 Task: Add a condition where "Hours untill due date Is Twenty" in recently solved tickets
Action: Mouse moved to (113, 438)
Screenshot: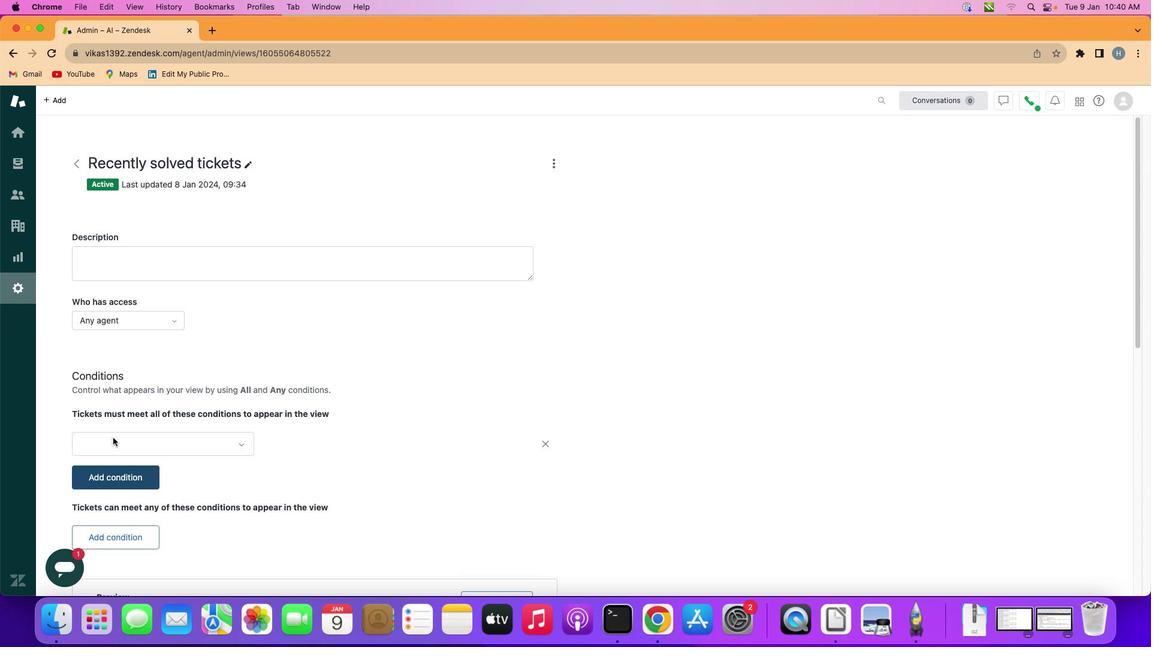 
Action: Mouse pressed left at (113, 438)
Screenshot: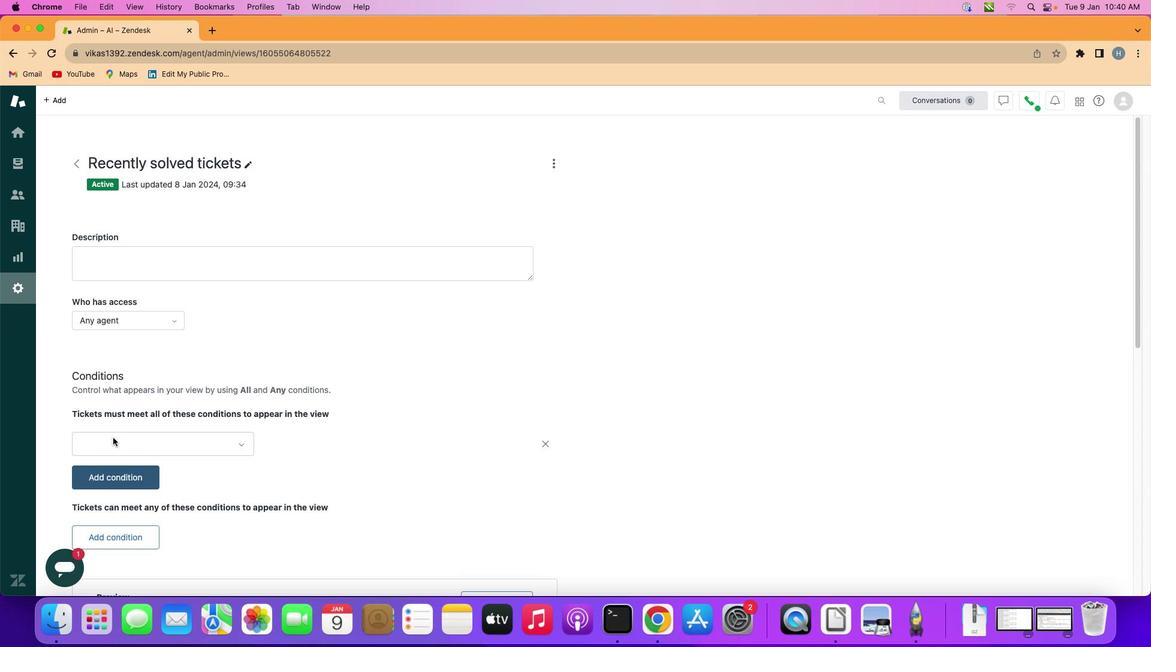 
Action: Mouse moved to (158, 442)
Screenshot: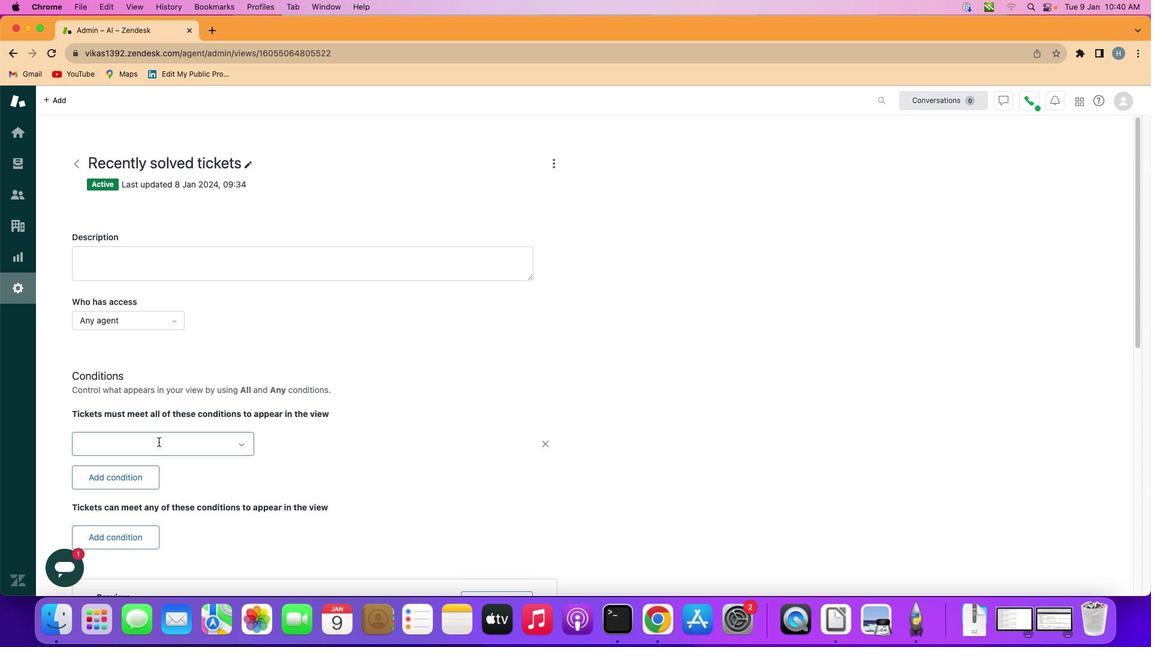 
Action: Mouse pressed left at (158, 442)
Screenshot: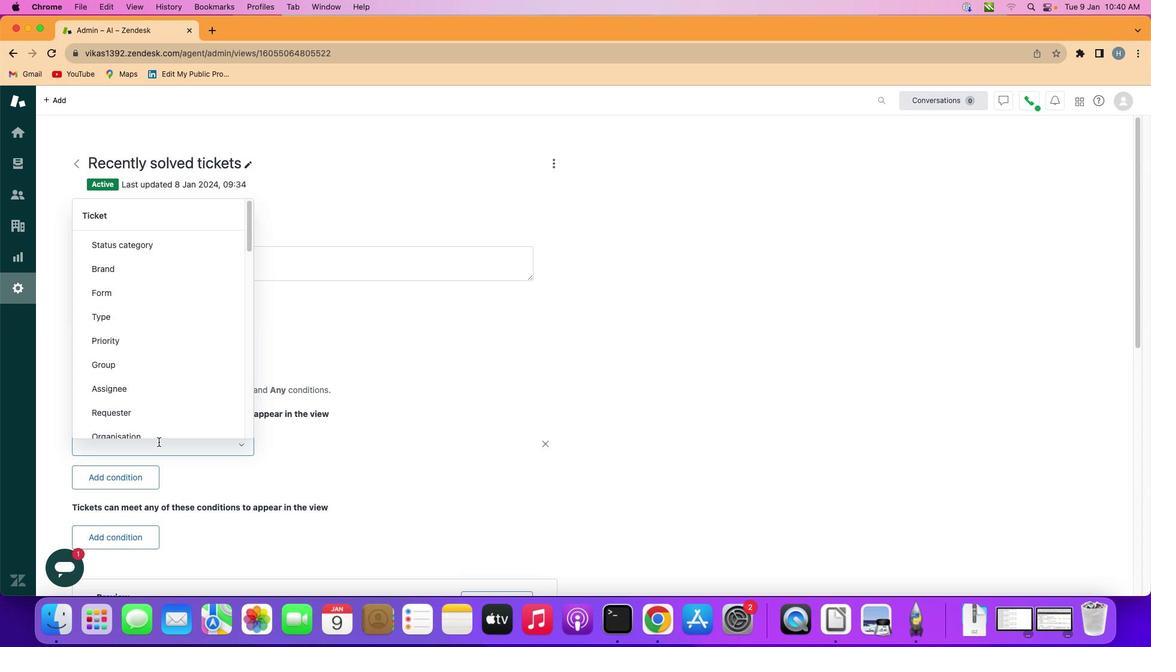 
Action: Mouse moved to (171, 332)
Screenshot: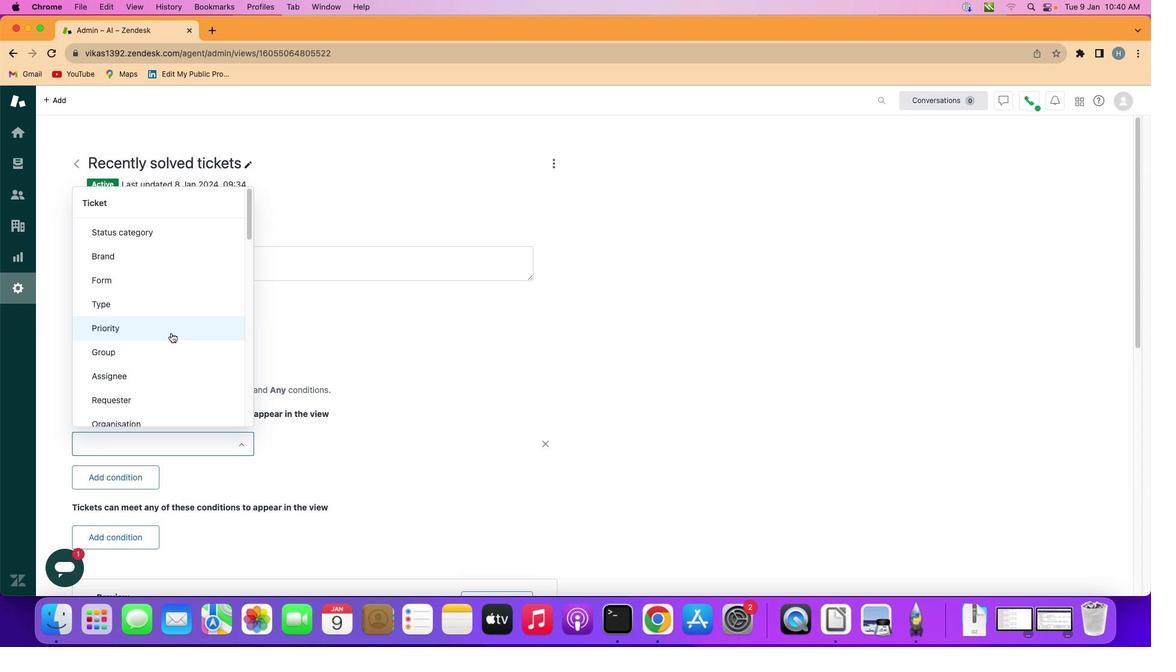 
Action: Mouse scrolled (171, 332) with delta (0, 0)
Screenshot: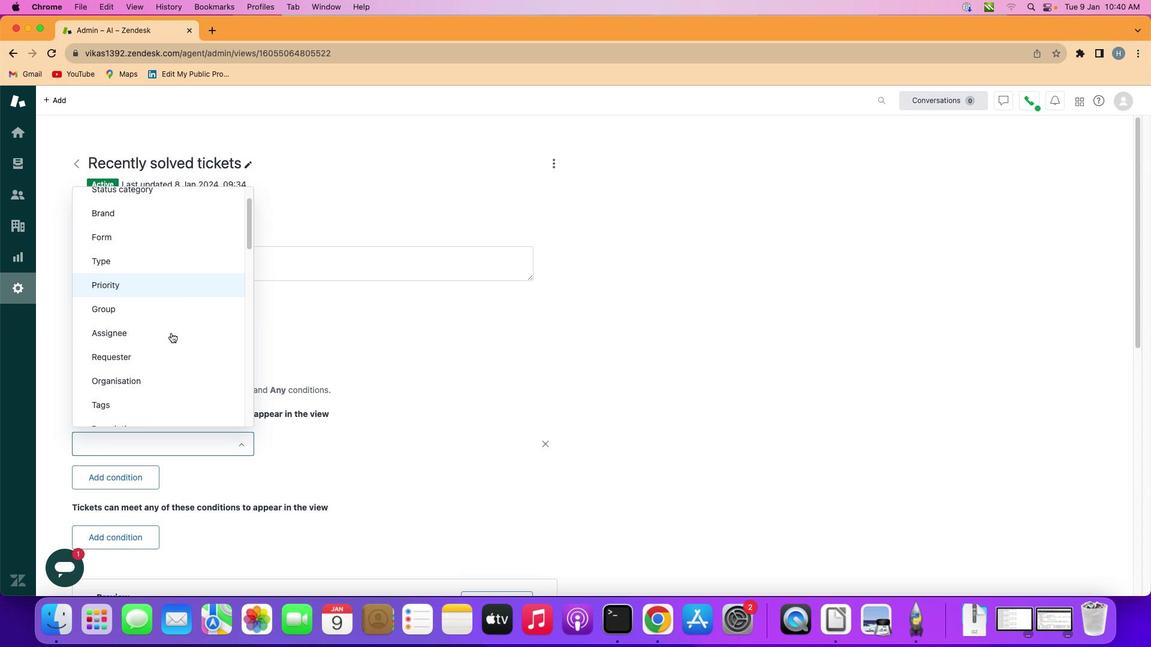 
Action: Mouse scrolled (171, 332) with delta (0, 0)
Screenshot: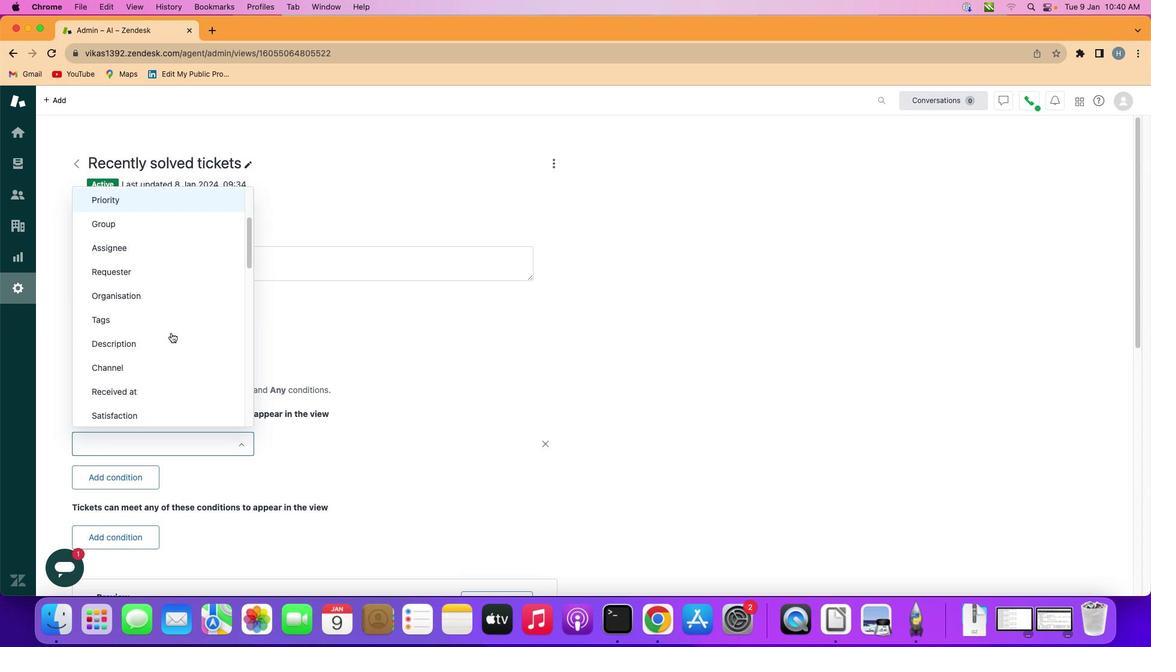 
Action: Mouse scrolled (171, 332) with delta (0, -1)
Screenshot: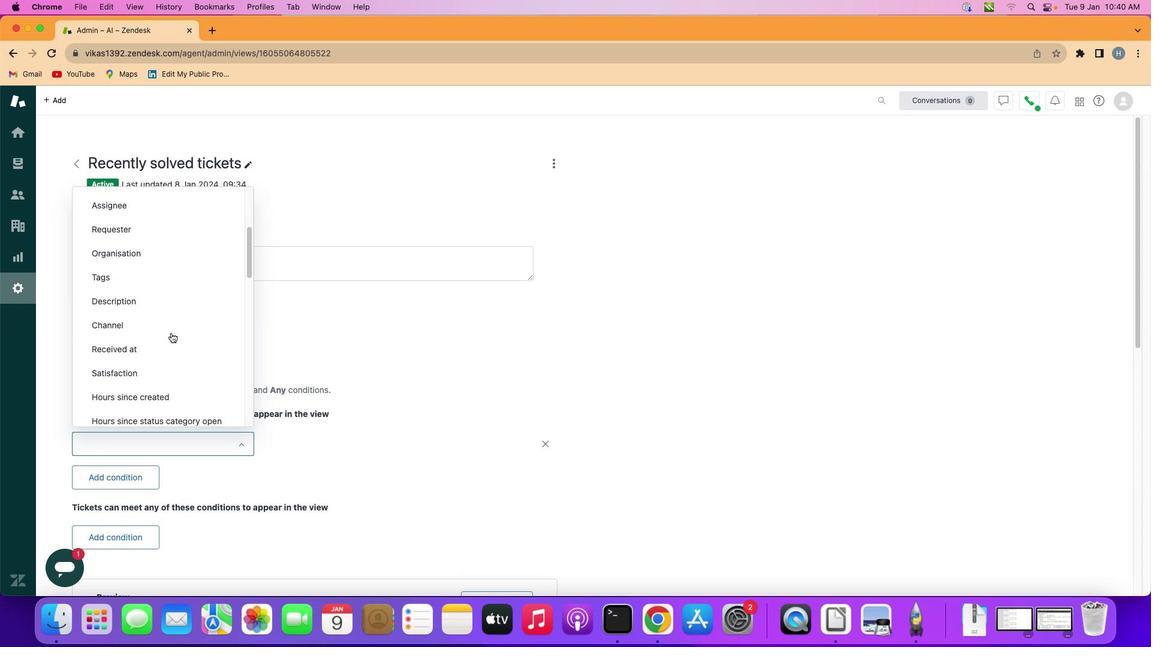 
Action: Mouse scrolled (171, 332) with delta (0, -1)
Screenshot: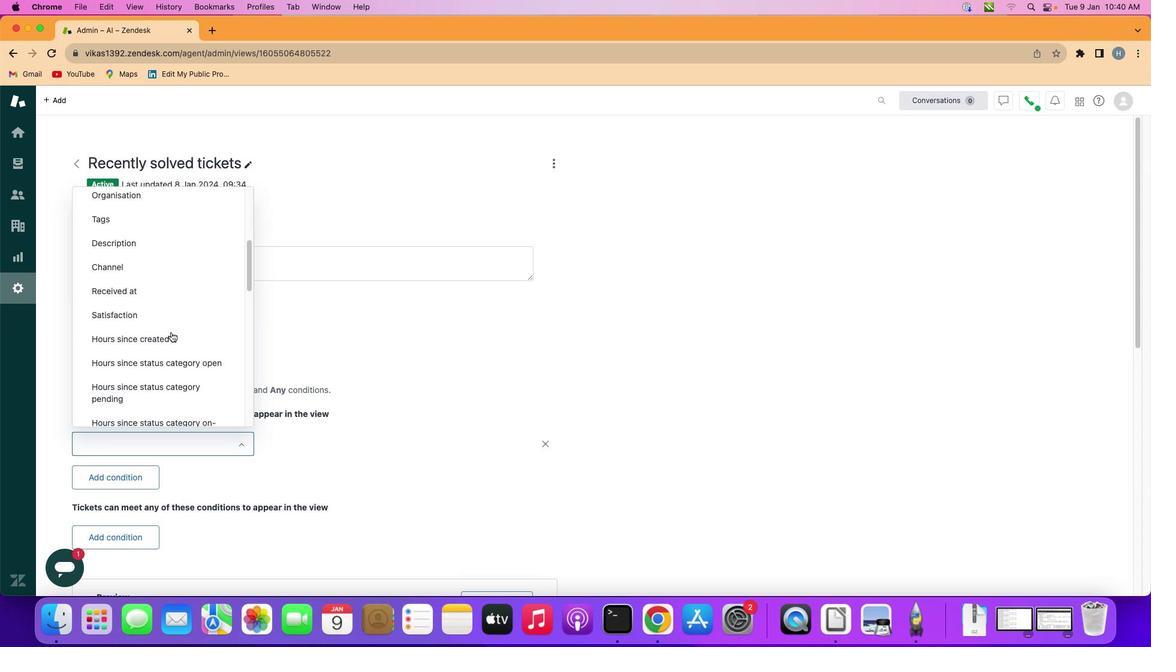 
Action: Mouse scrolled (171, 332) with delta (0, -1)
Screenshot: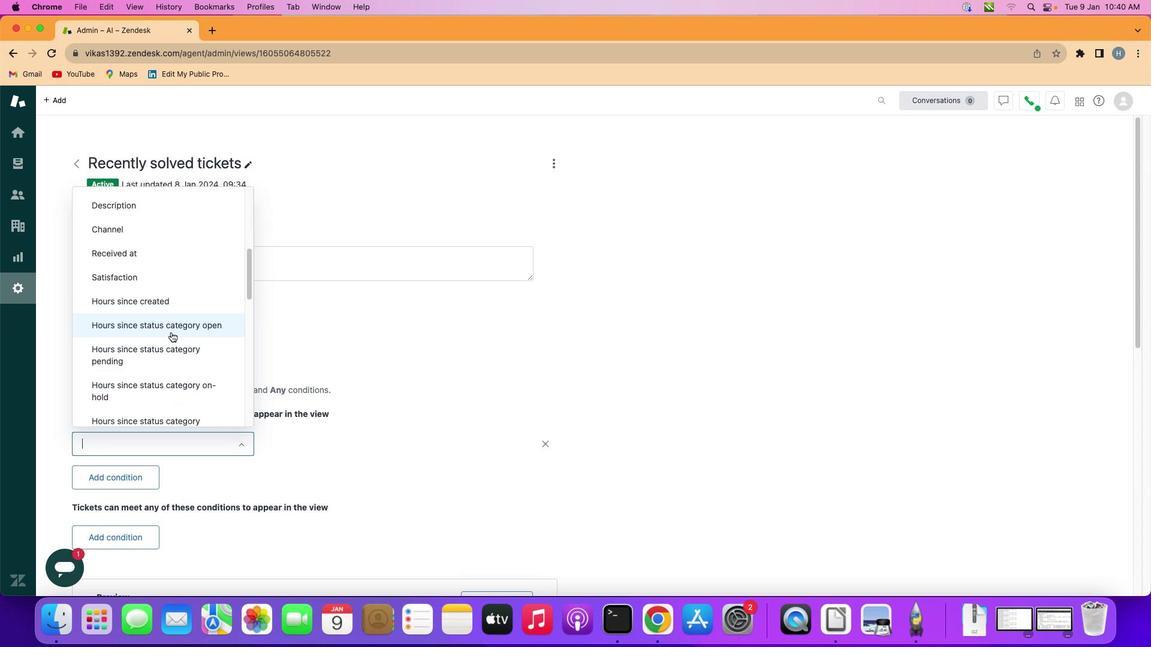 
Action: Mouse moved to (178, 332)
Screenshot: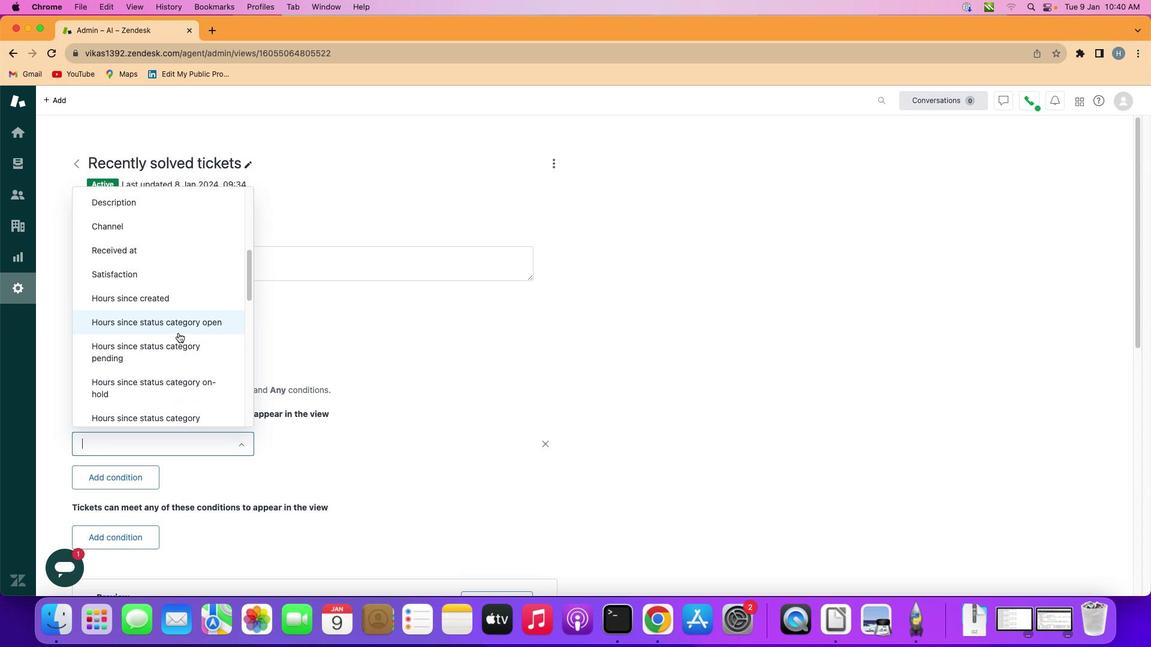 
Action: Mouse scrolled (178, 332) with delta (0, 0)
Screenshot: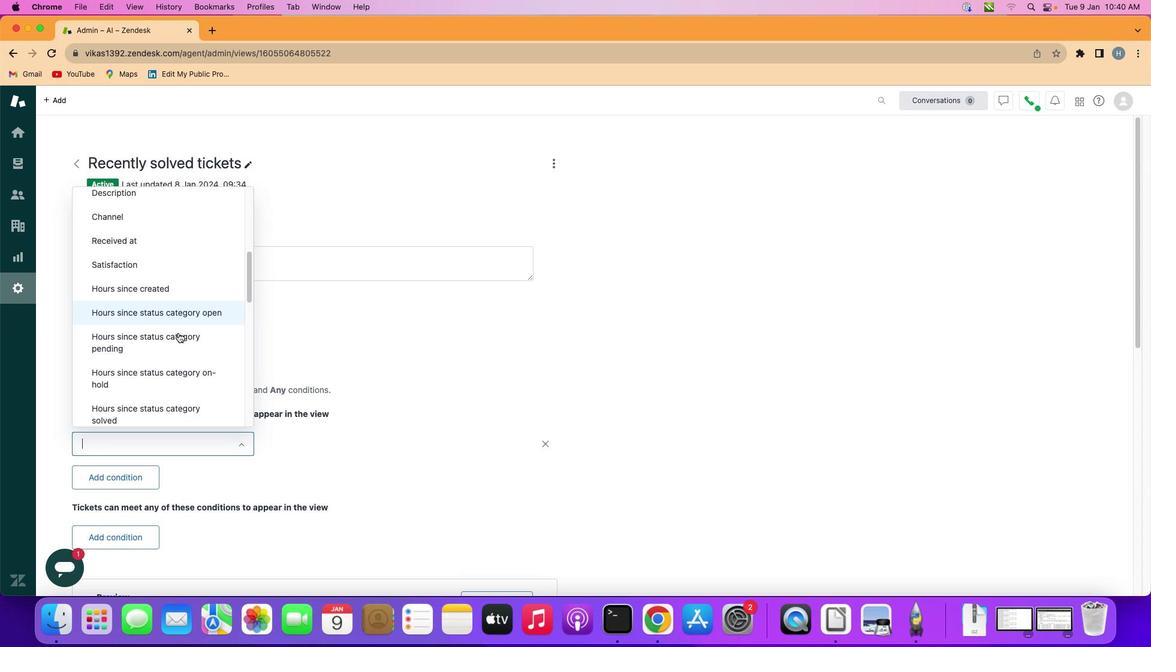 
Action: Mouse scrolled (178, 332) with delta (0, 0)
Screenshot: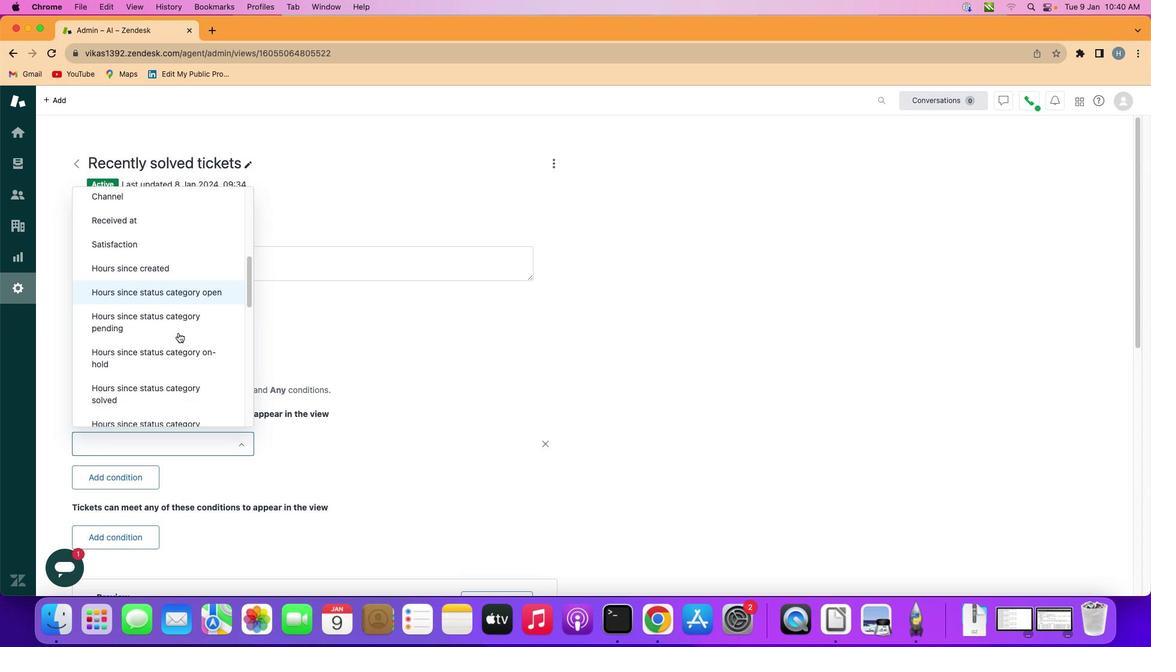 
Action: Mouse moved to (178, 332)
Screenshot: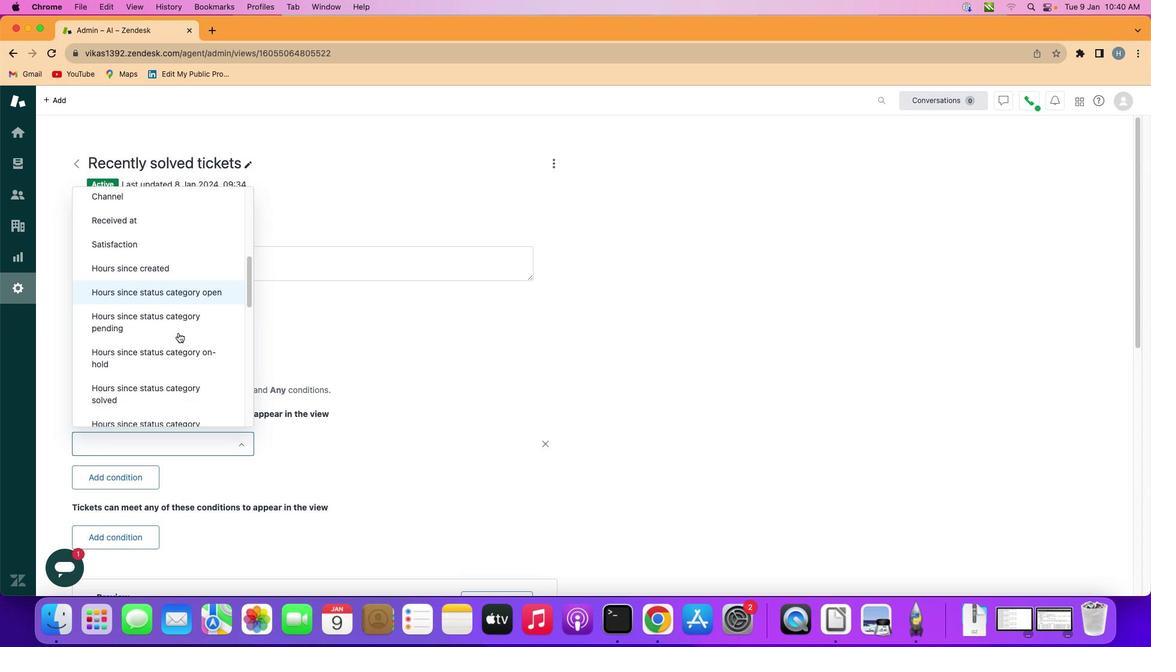
Action: Mouse scrolled (178, 332) with delta (0, 0)
Screenshot: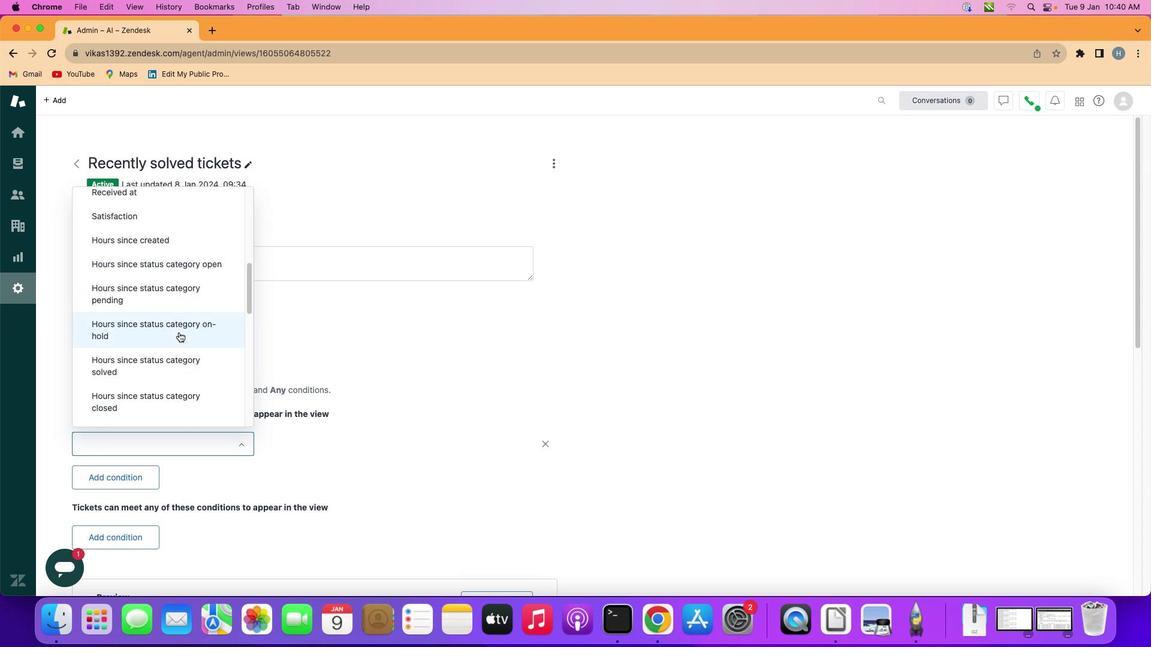 
Action: Mouse scrolled (178, 332) with delta (0, 0)
Screenshot: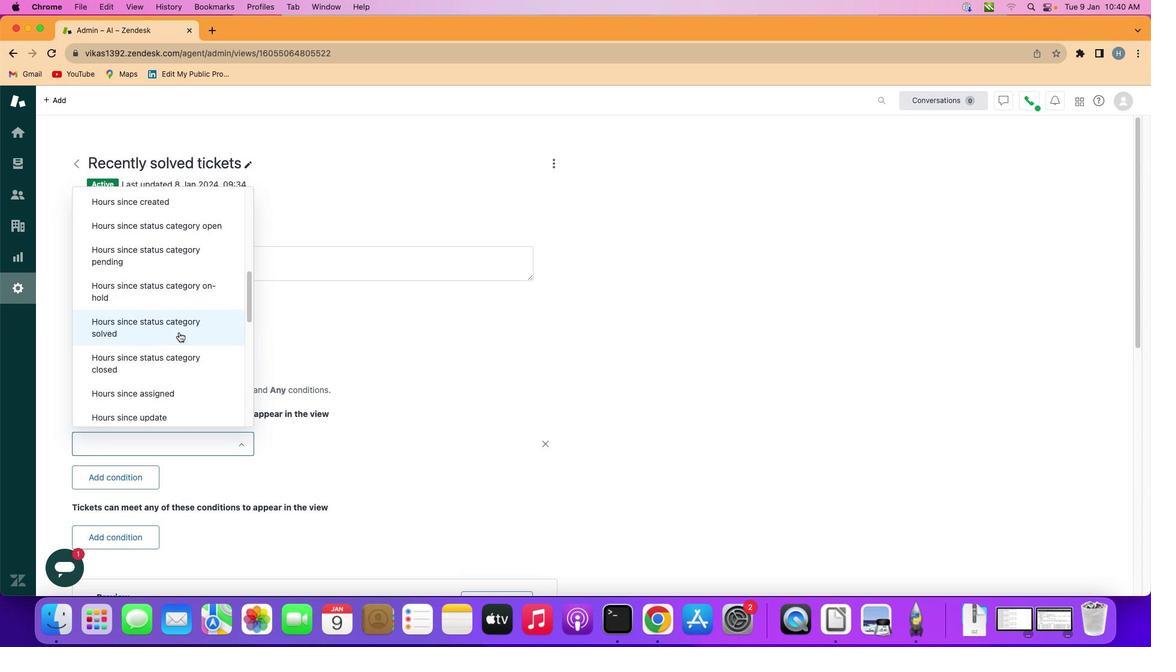 
Action: Mouse moved to (178, 332)
Screenshot: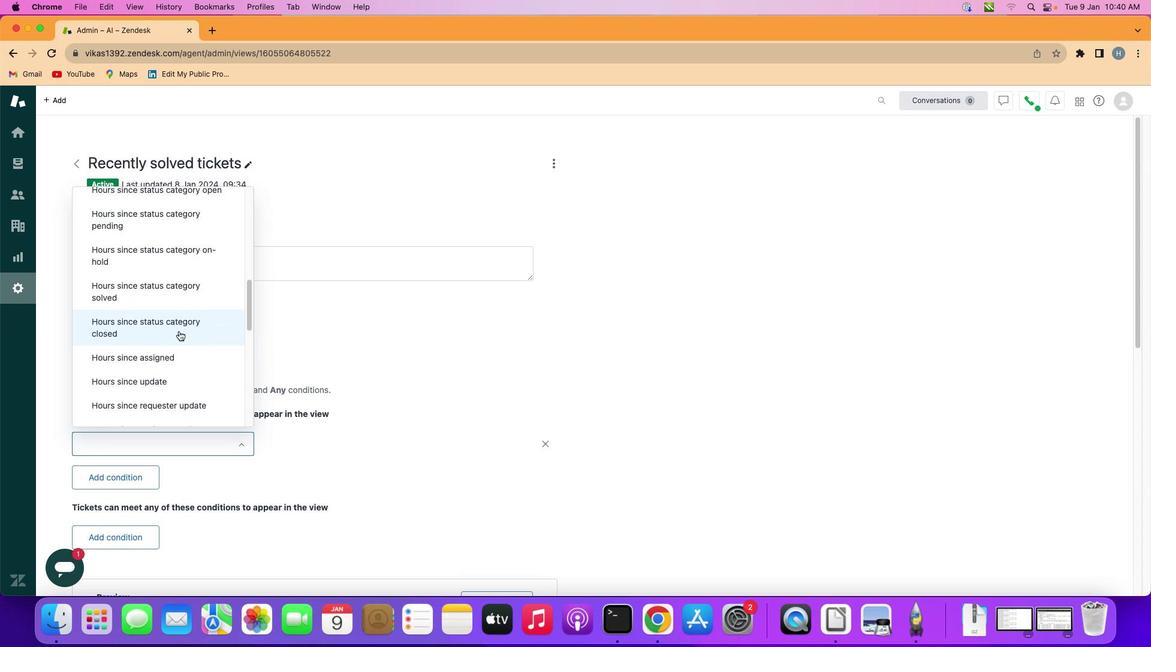 
Action: Mouse scrolled (178, 332) with delta (0, -1)
Screenshot: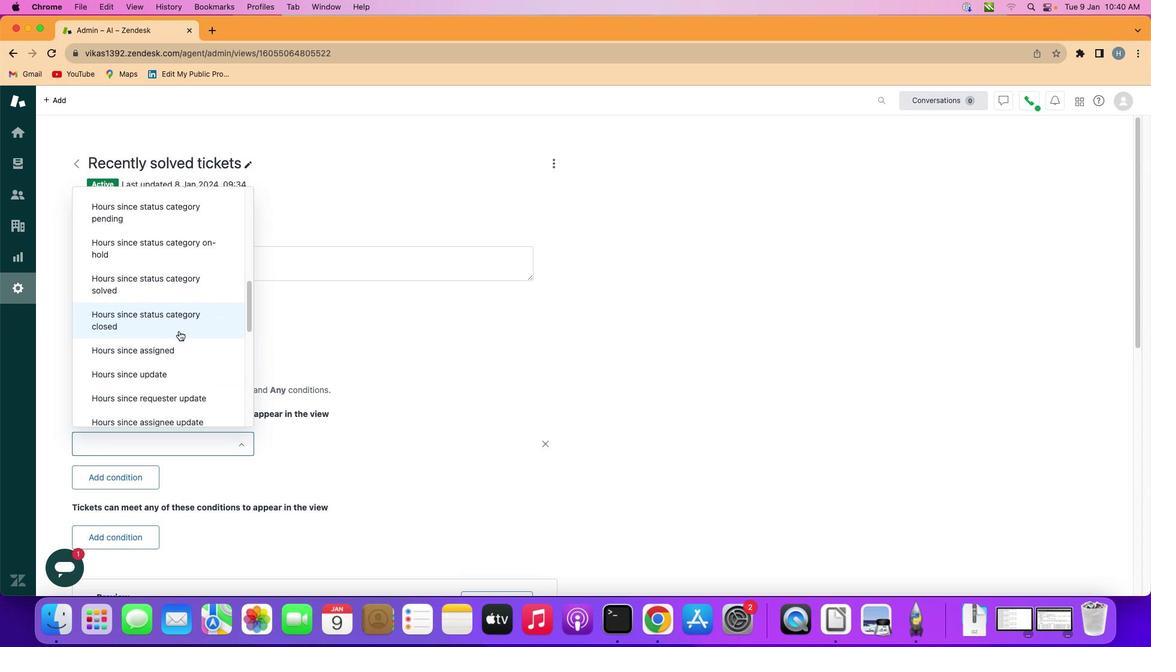 
Action: Mouse moved to (179, 331)
Screenshot: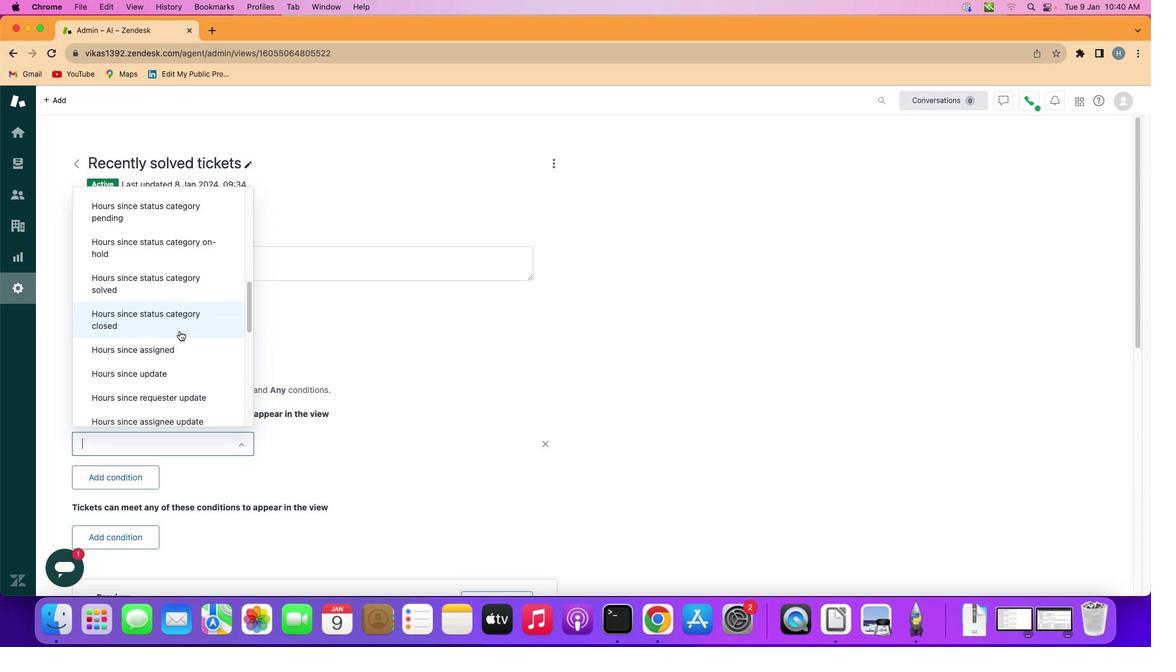 
Action: Mouse scrolled (179, 331) with delta (0, 0)
Screenshot: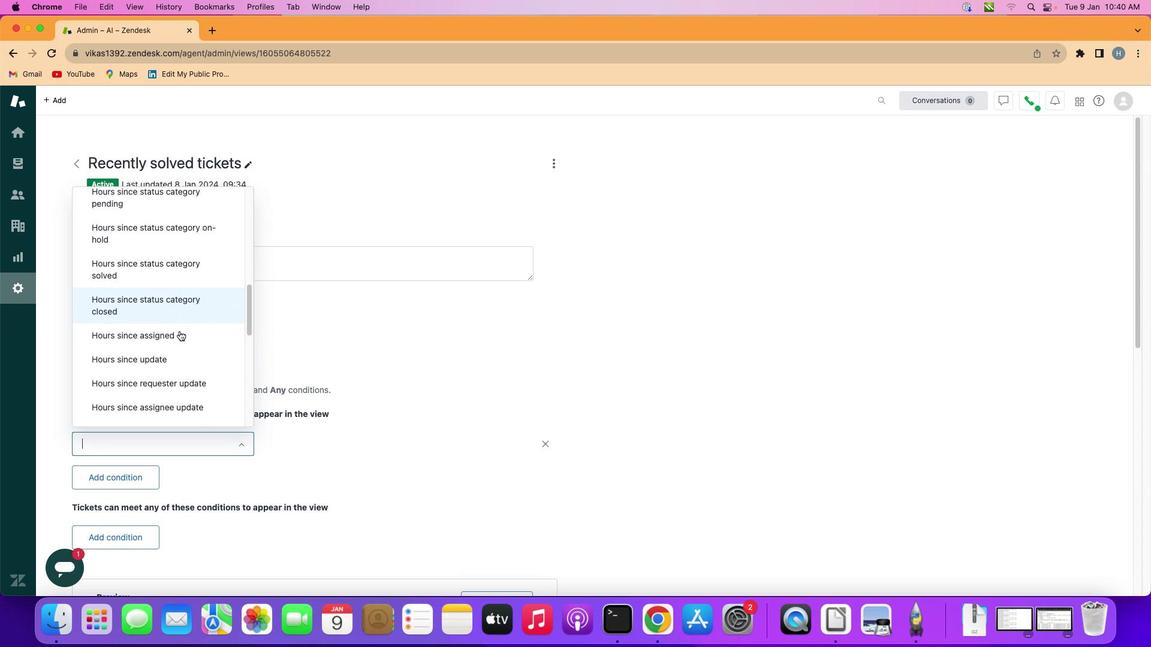 
Action: Mouse scrolled (179, 331) with delta (0, 0)
Screenshot: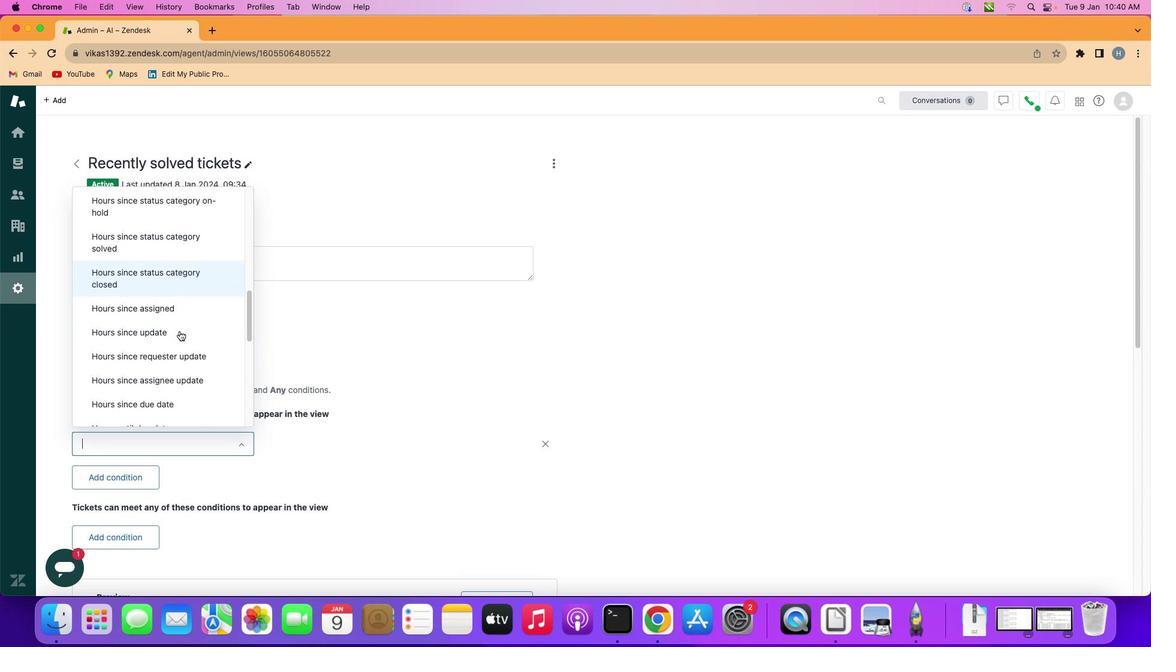 
Action: Mouse scrolled (179, 331) with delta (0, 0)
Screenshot: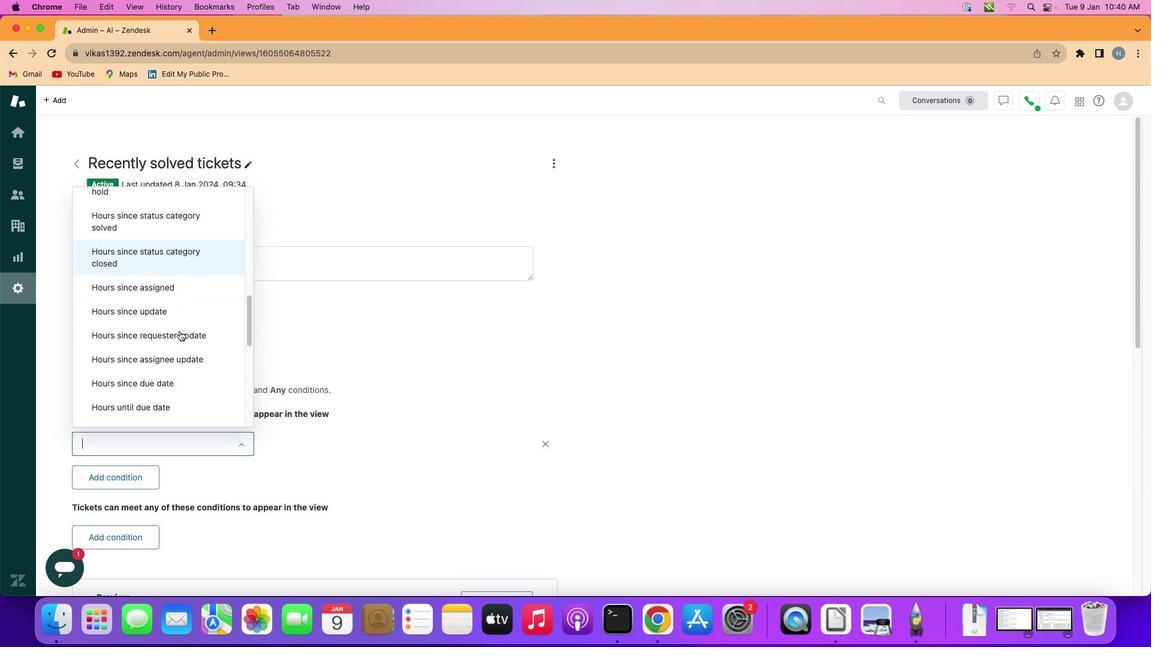 
Action: Mouse scrolled (179, 331) with delta (0, 0)
Screenshot: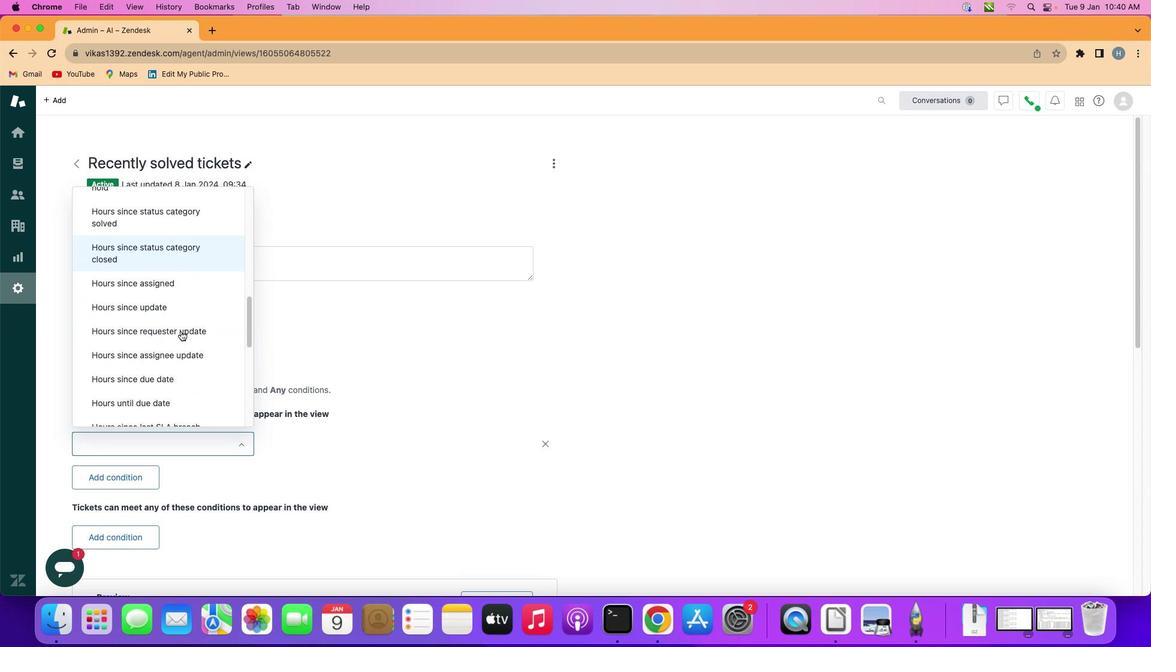 
Action: Mouse moved to (182, 331)
Screenshot: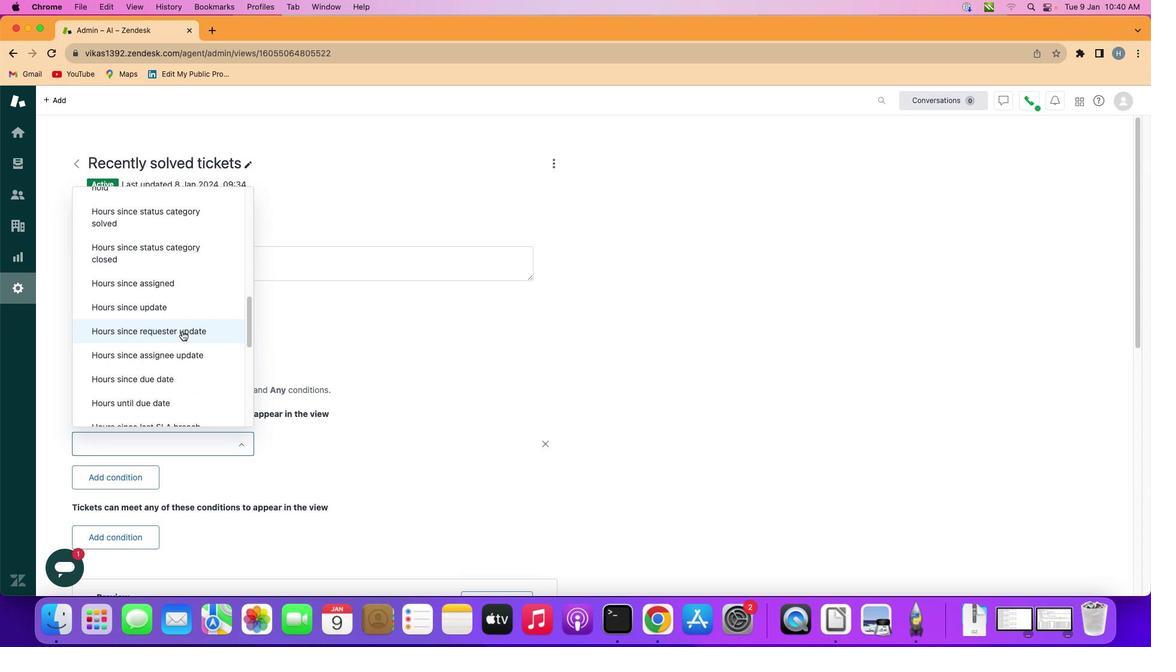 
Action: Mouse scrolled (182, 331) with delta (0, 0)
Screenshot: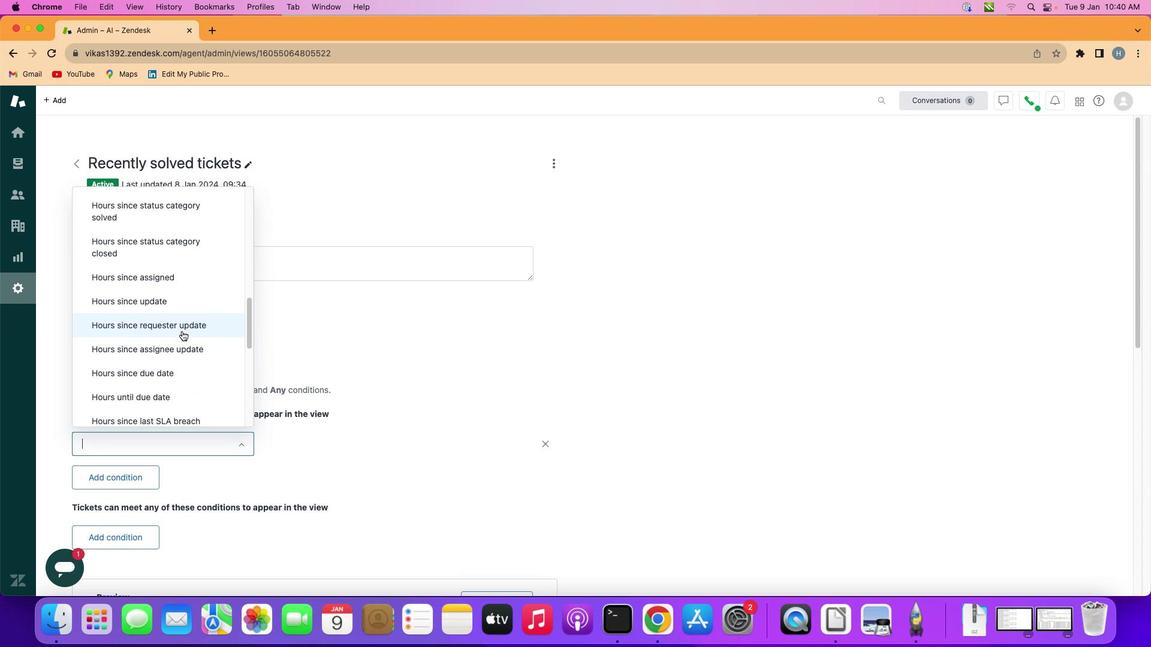 
Action: Mouse scrolled (182, 331) with delta (0, 0)
Screenshot: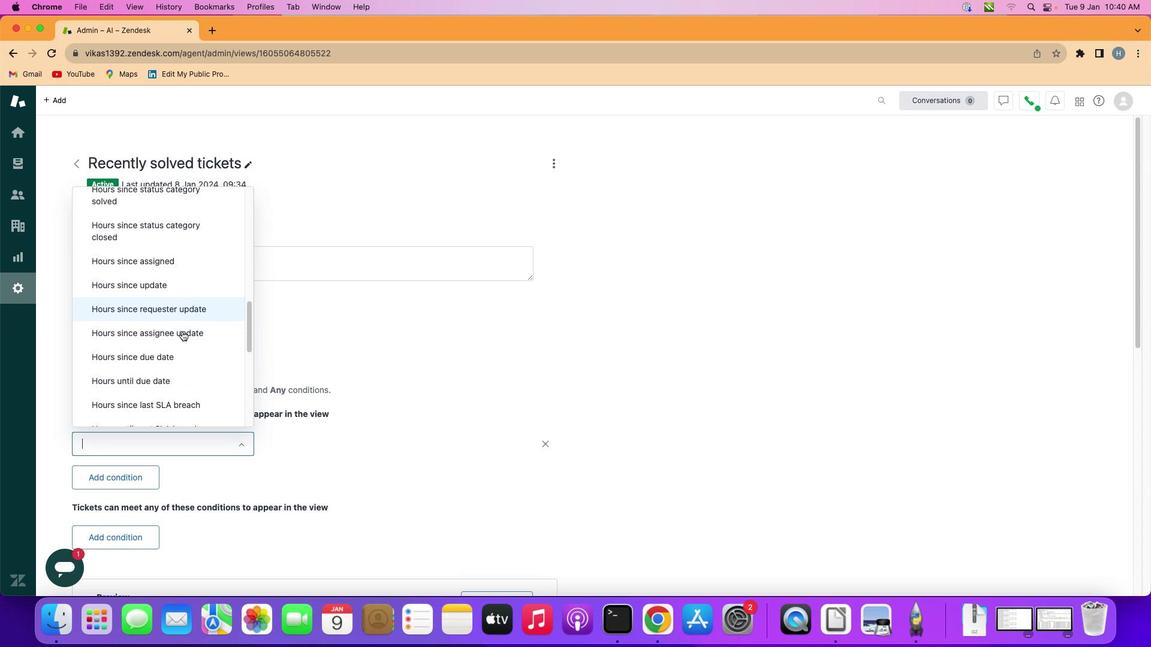 
Action: Mouse scrolled (182, 331) with delta (0, 0)
Screenshot: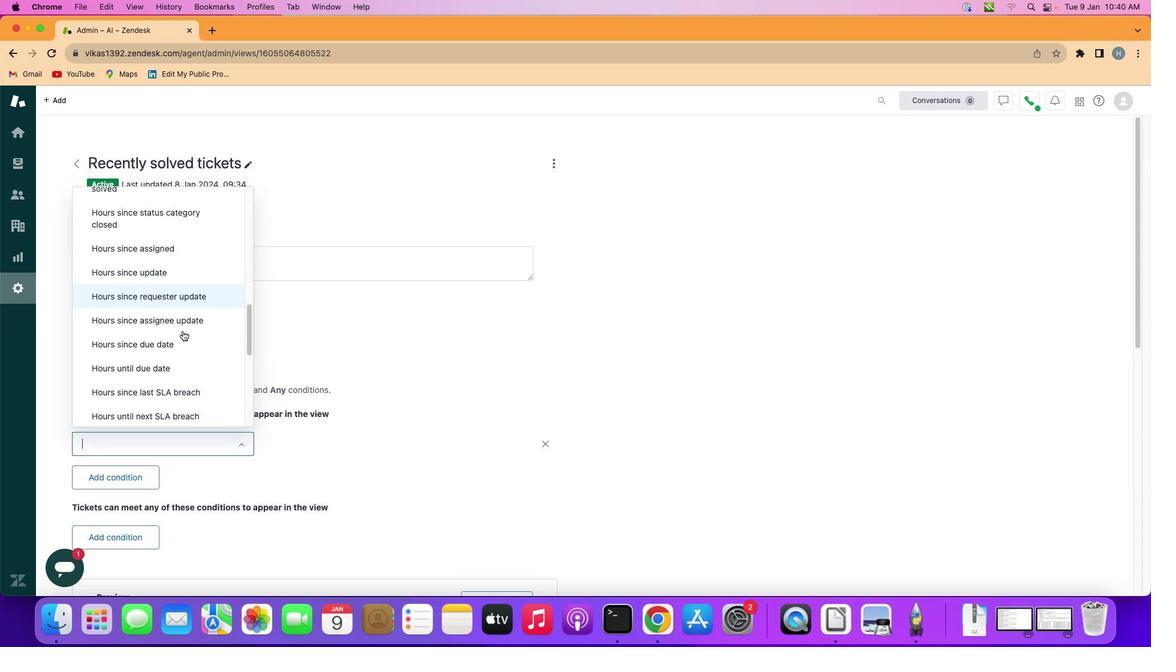 
Action: Mouse scrolled (182, 331) with delta (0, 0)
Screenshot: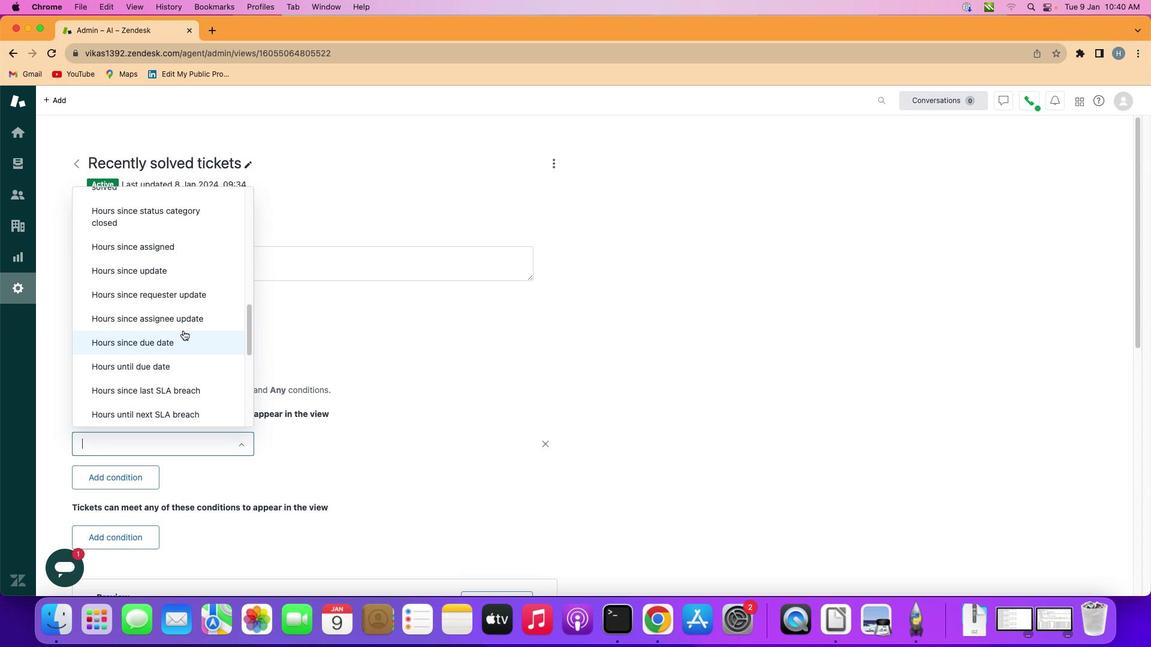 
Action: Mouse moved to (184, 329)
Screenshot: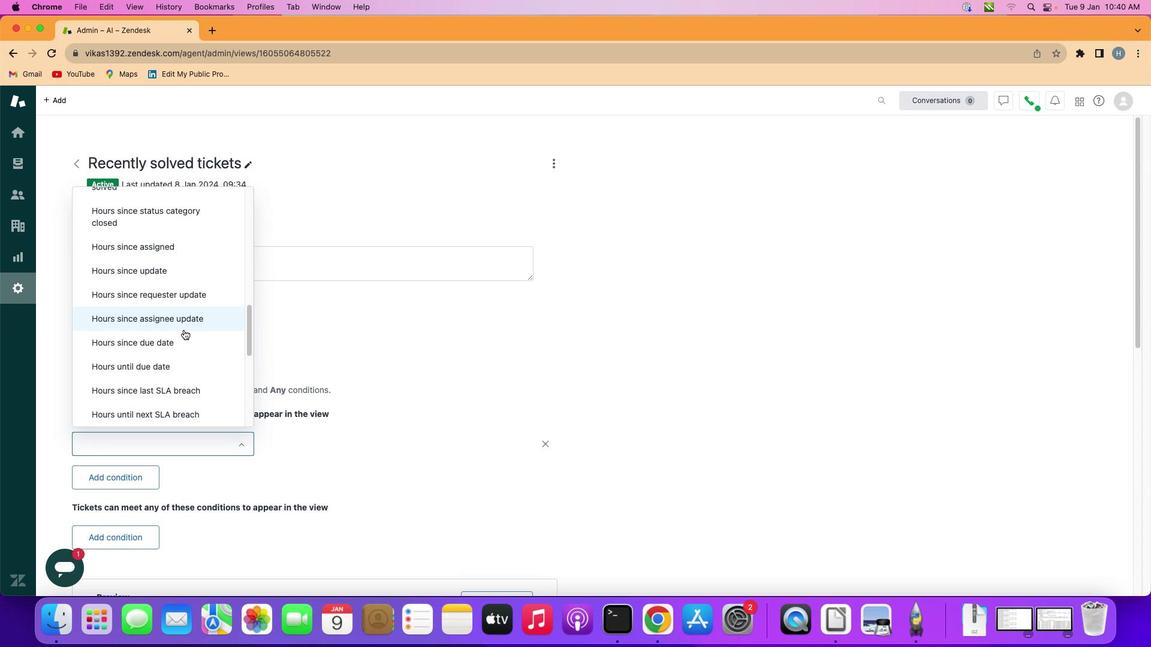 
Action: Mouse scrolled (184, 329) with delta (0, 0)
Screenshot: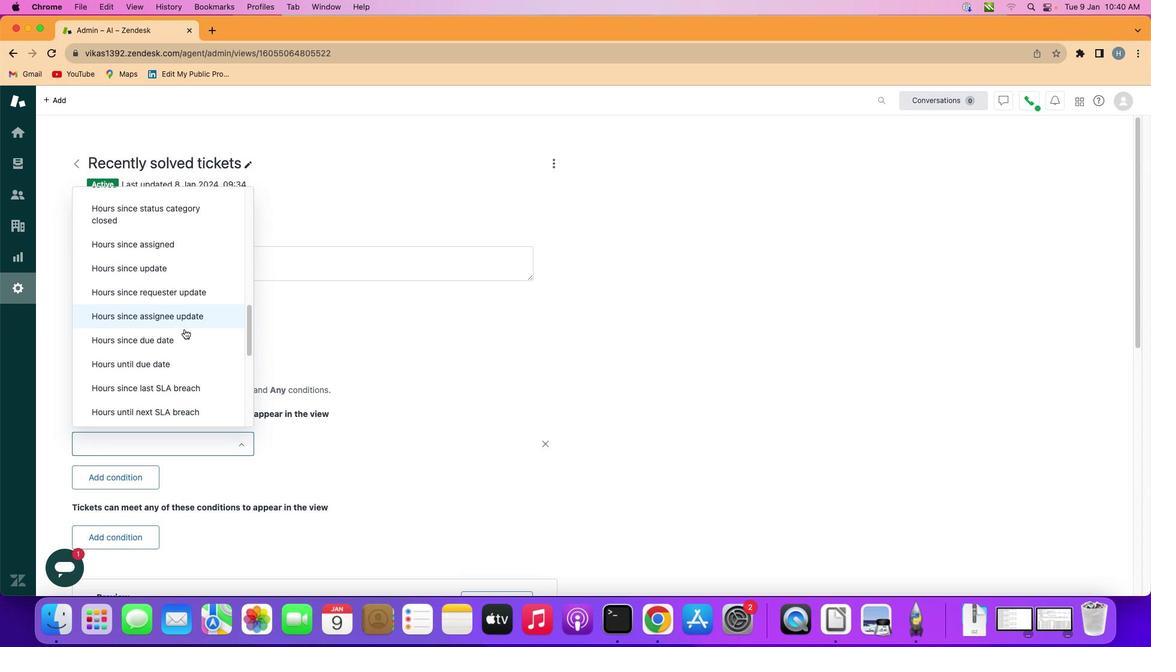 
Action: Mouse moved to (173, 367)
Screenshot: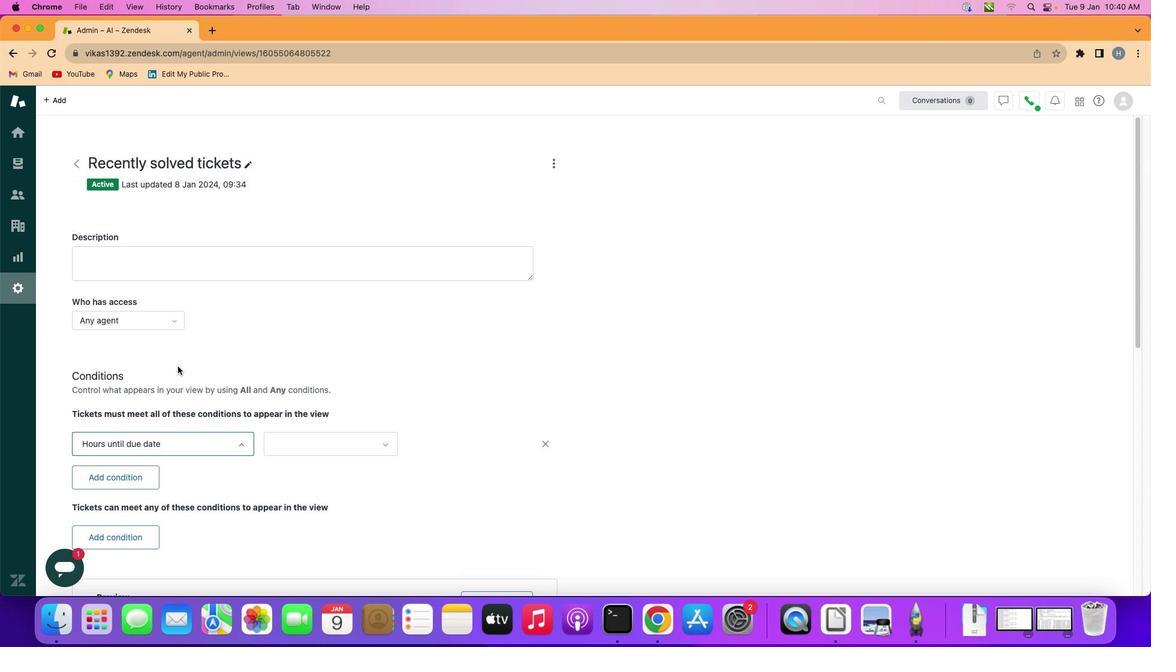 
Action: Mouse pressed left at (173, 367)
Screenshot: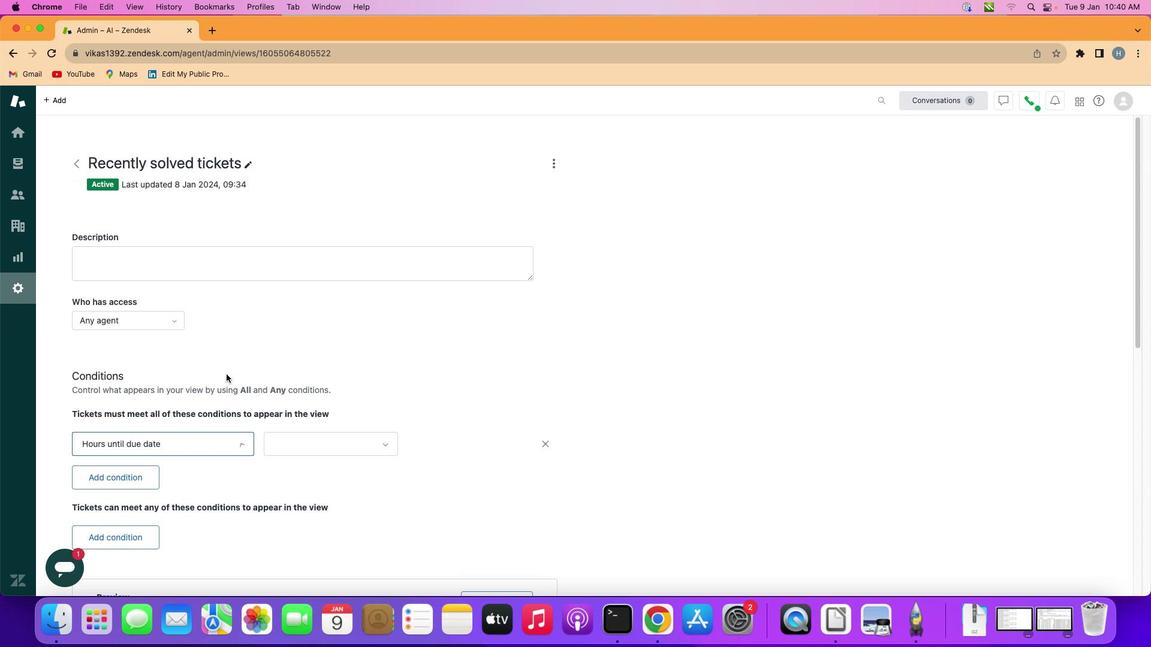 
Action: Mouse moved to (325, 438)
Screenshot: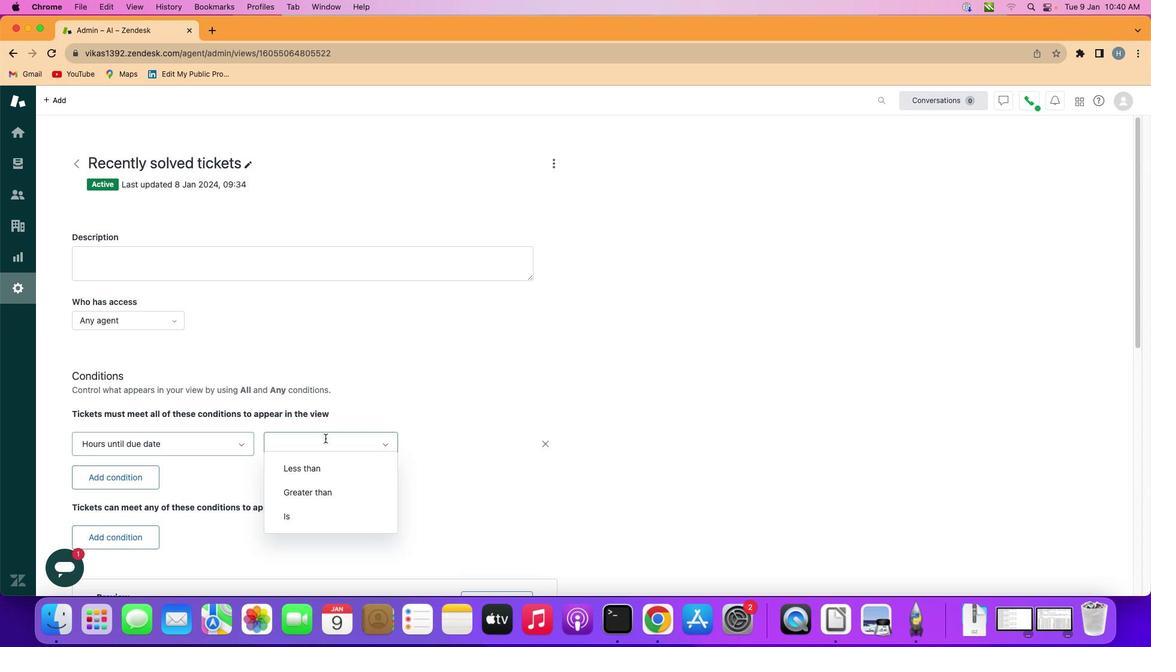 
Action: Mouse pressed left at (325, 438)
Screenshot: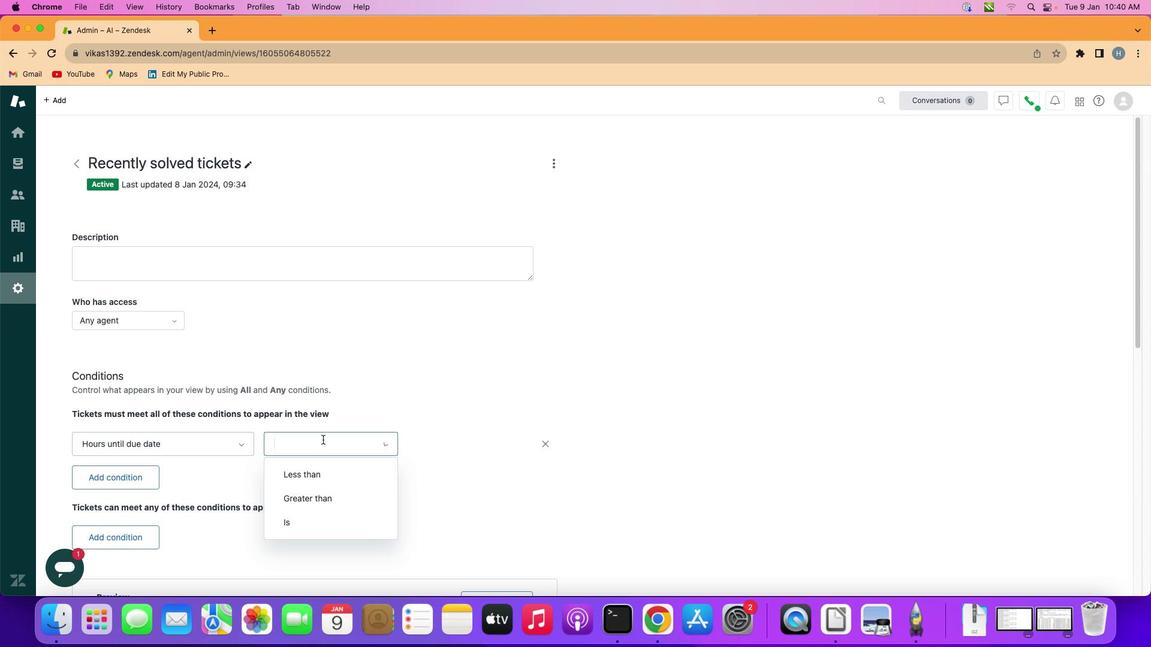 
Action: Mouse moved to (320, 527)
Screenshot: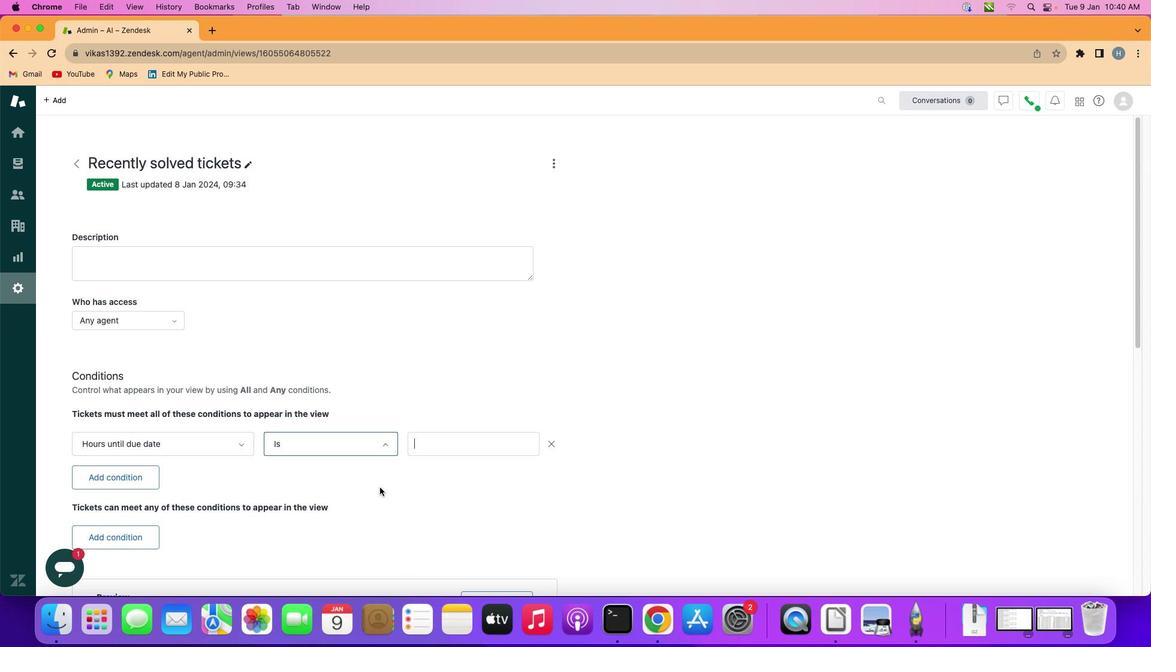 
Action: Mouse pressed left at (320, 527)
Screenshot: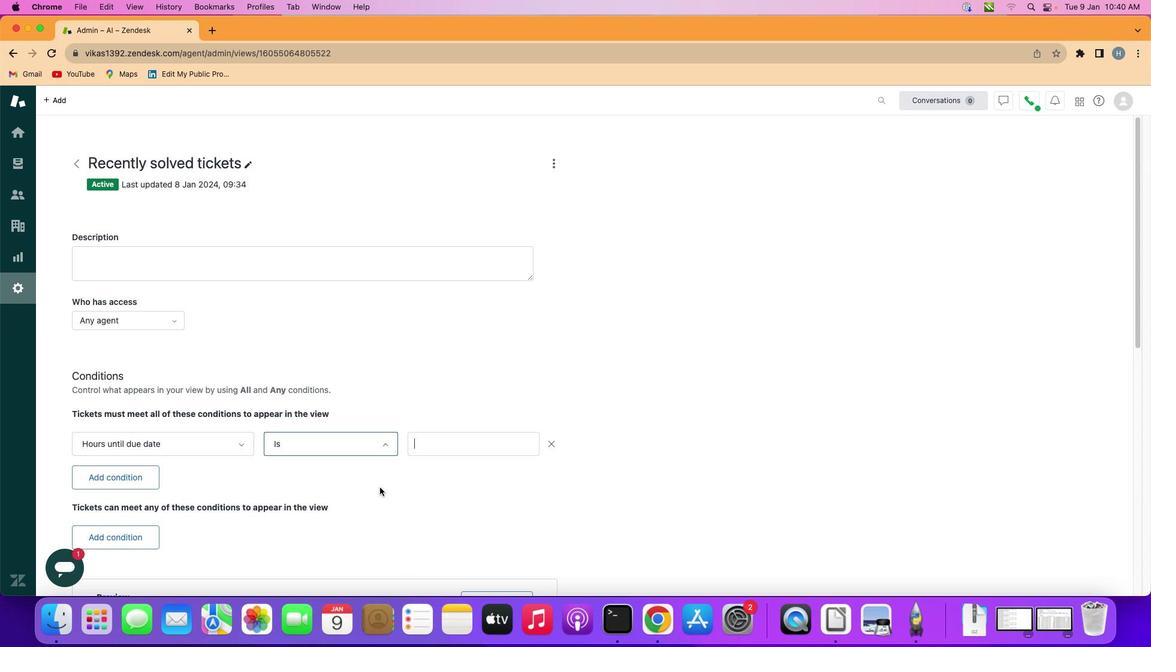 
Action: Mouse moved to (454, 449)
Screenshot: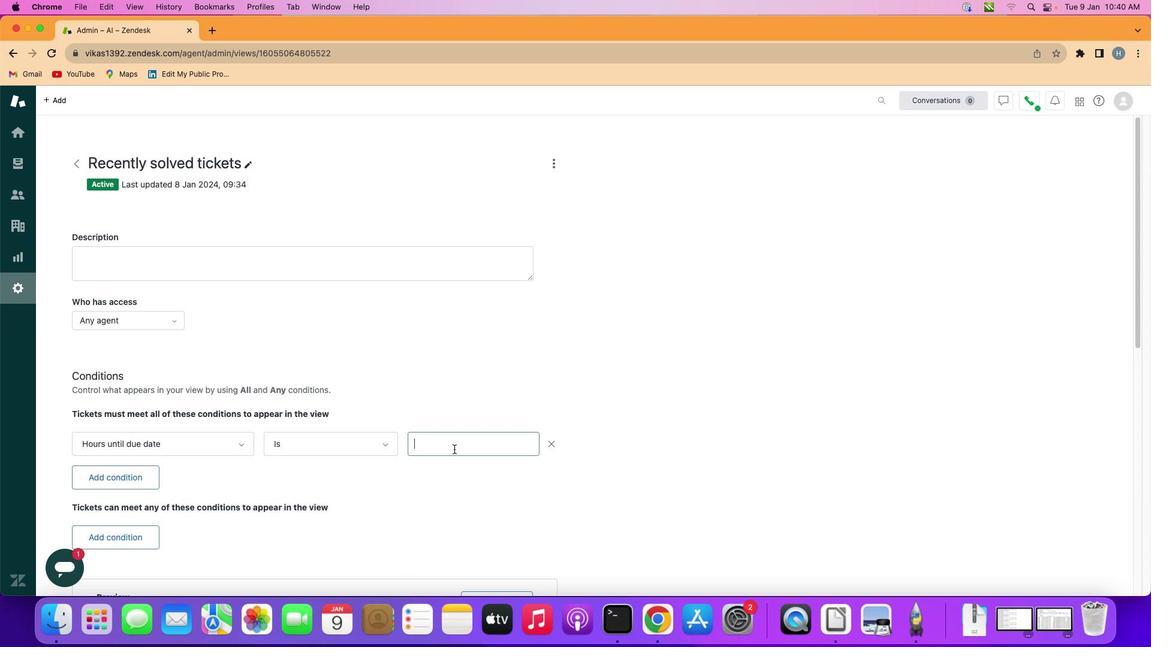 
Action: Mouse pressed left at (454, 449)
Screenshot: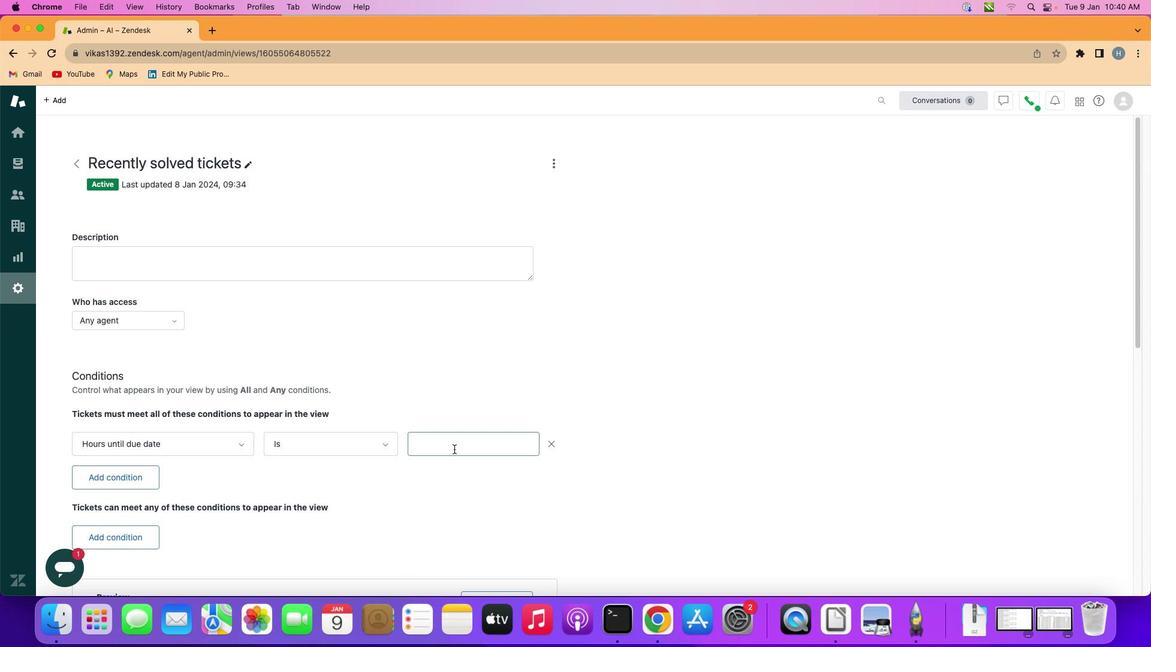 
Action: Key pressed Key.shift'T''w''e''n''t''y'
Screenshot: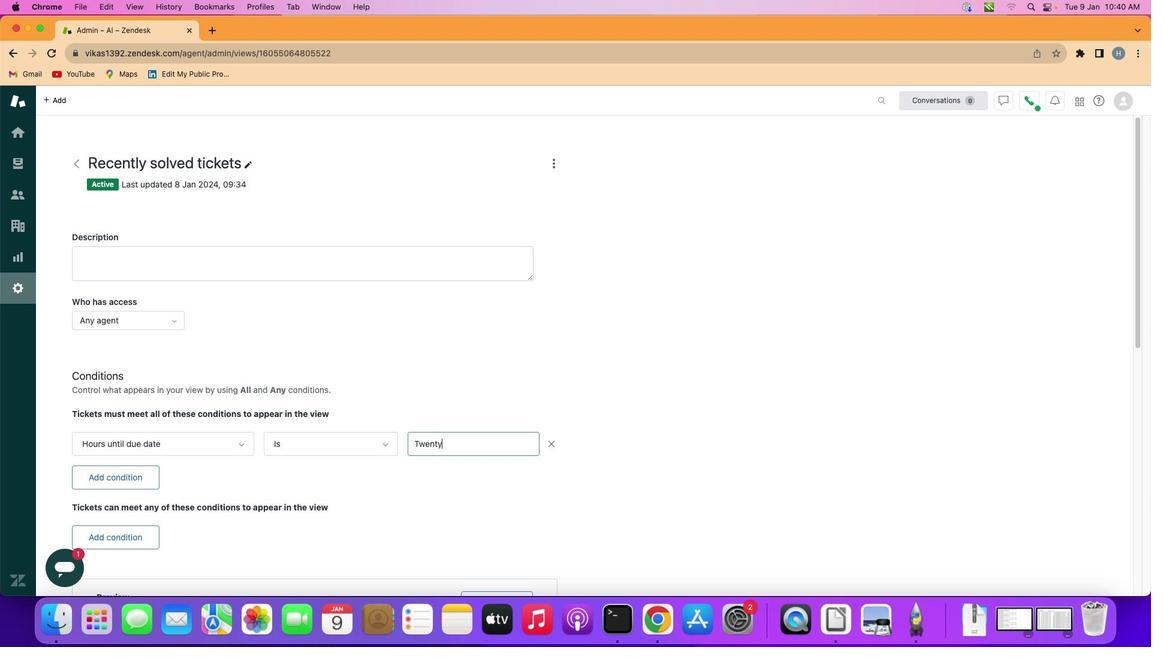 
Action: Mouse moved to (470, 475)
Screenshot: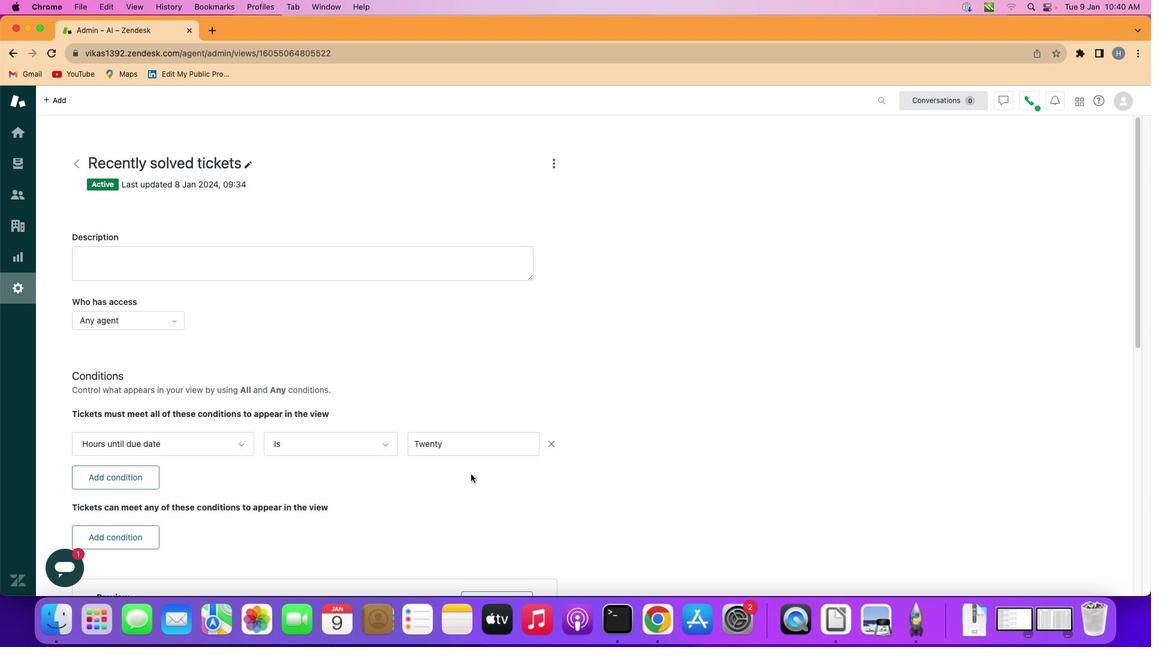 
